 Task: Set the DVD angle for DVDRead Input to 60.
Action: Mouse moved to (114, 7)
Screenshot: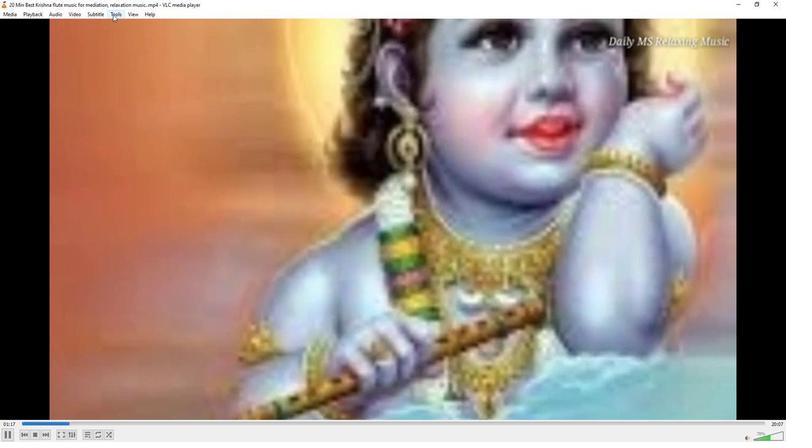 
Action: Mouse pressed left at (114, 7)
Screenshot: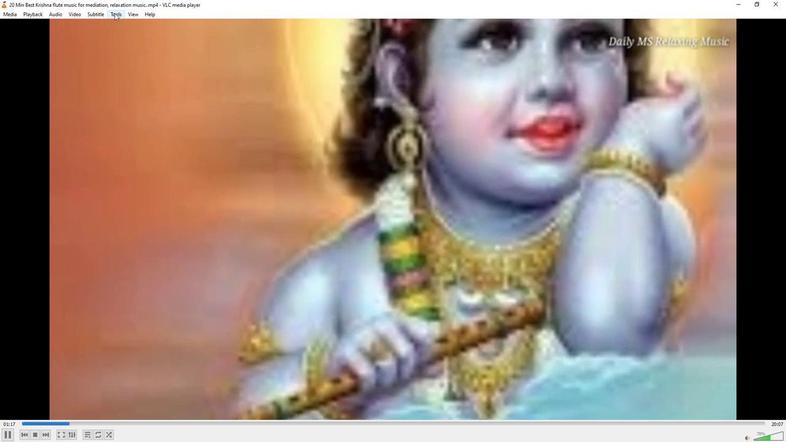 
Action: Mouse moved to (130, 110)
Screenshot: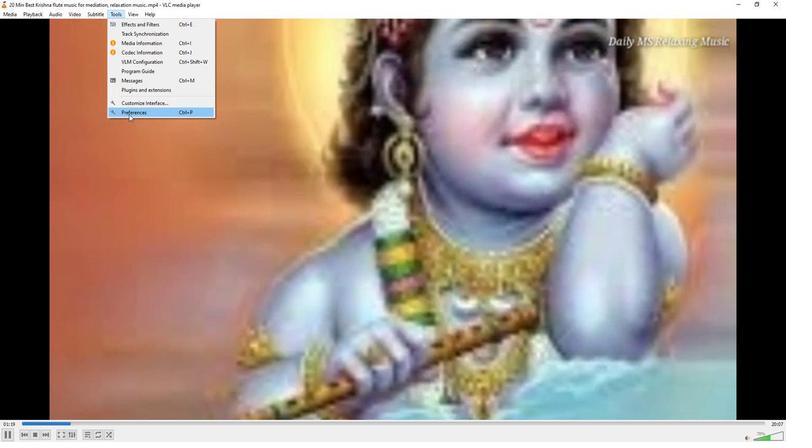 
Action: Mouse pressed left at (130, 110)
Screenshot: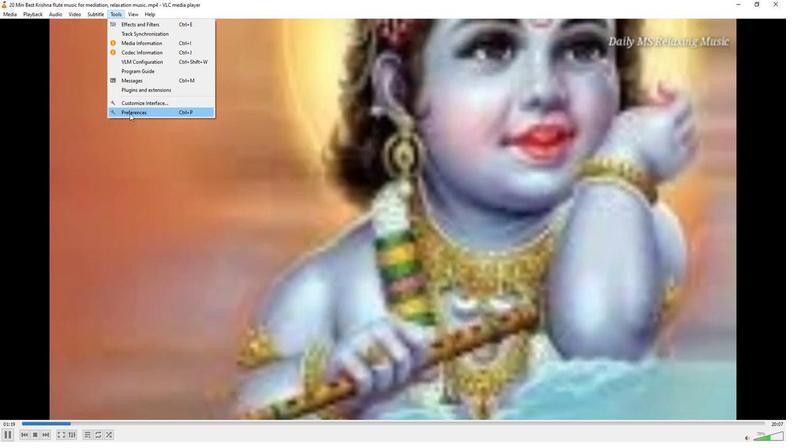 
Action: Mouse moved to (260, 364)
Screenshot: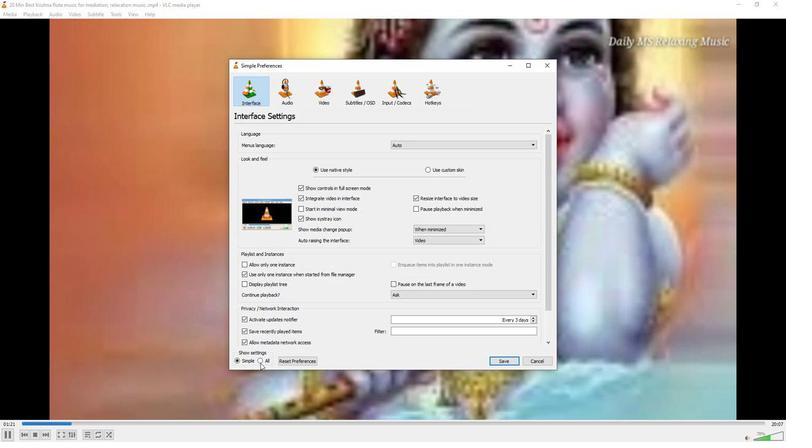 
Action: Mouse pressed left at (260, 364)
Screenshot: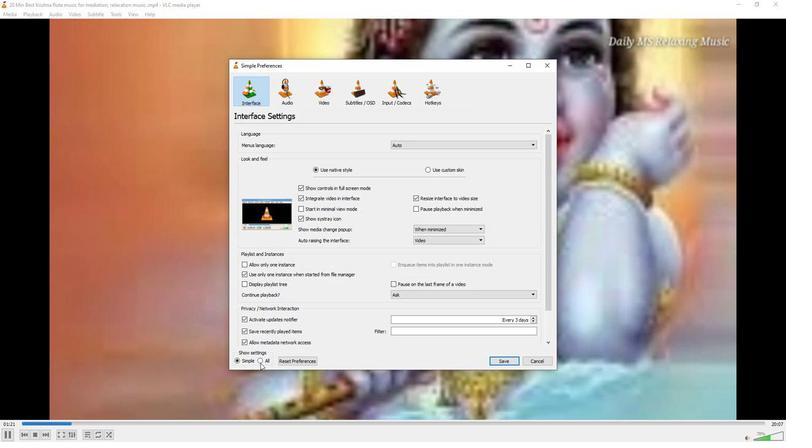 
Action: Mouse moved to (248, 222)
Screenshot: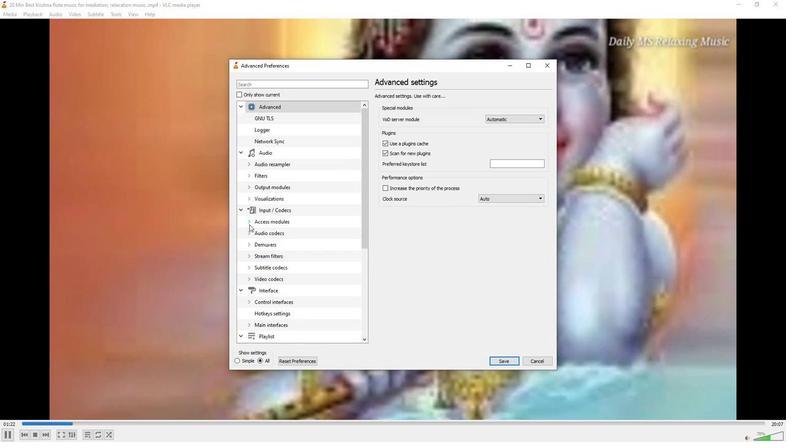 
Action: Mouse pressed left at (248, 222)
Screenshot: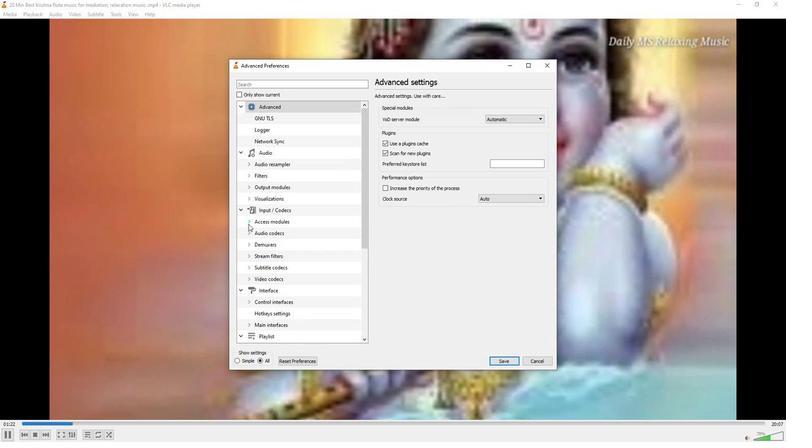 
Action: Mouse moved to (273, 311)
Screenshot: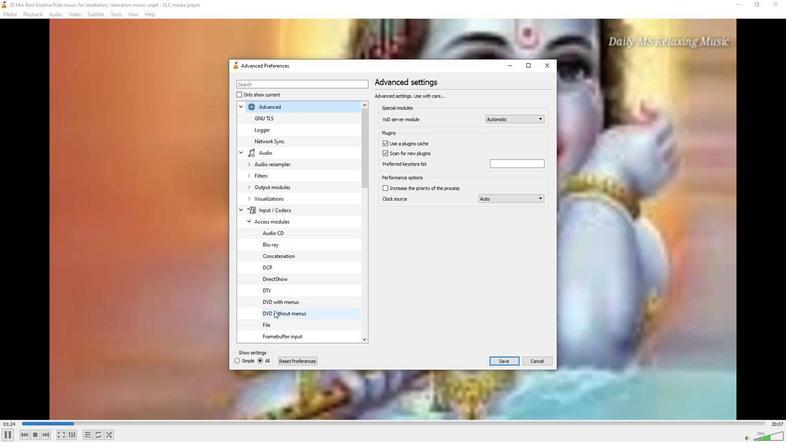 
Action: Mouse pressed left at (273, 311)
Screenshot: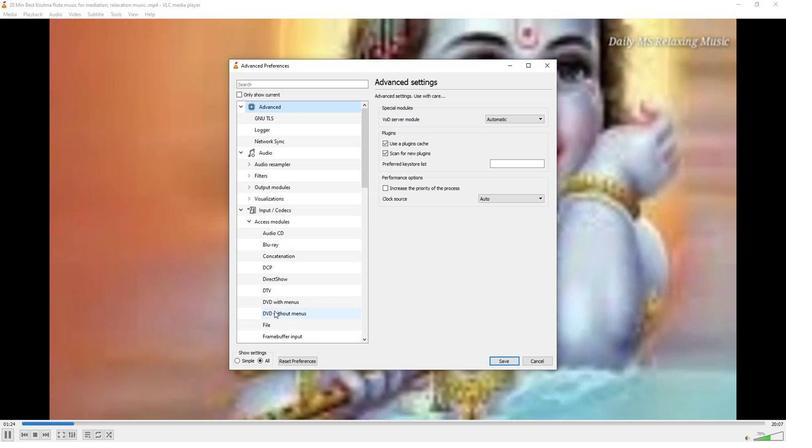 
Action: Mouse moved to (534, 108)
Screenshot: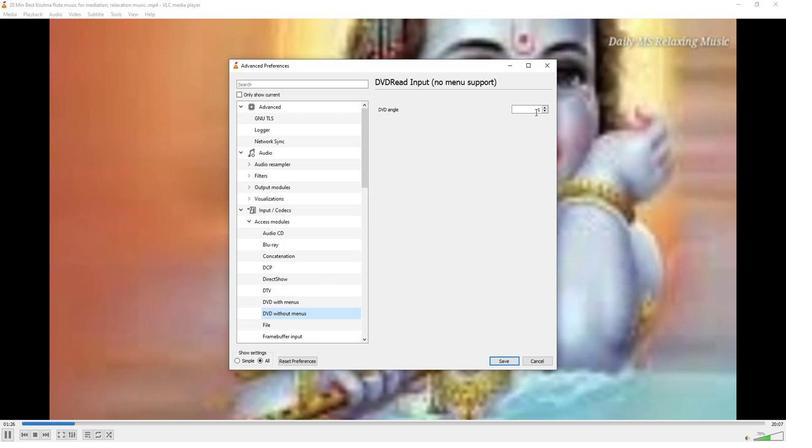 
Action: Mouse pressed left at (534, 108)
Screenshot: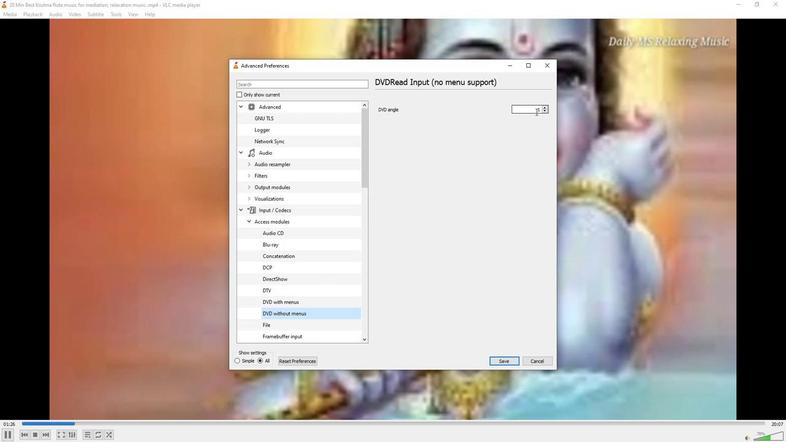 
Action: Mouse pressed left at (534, 108)
Screenshot: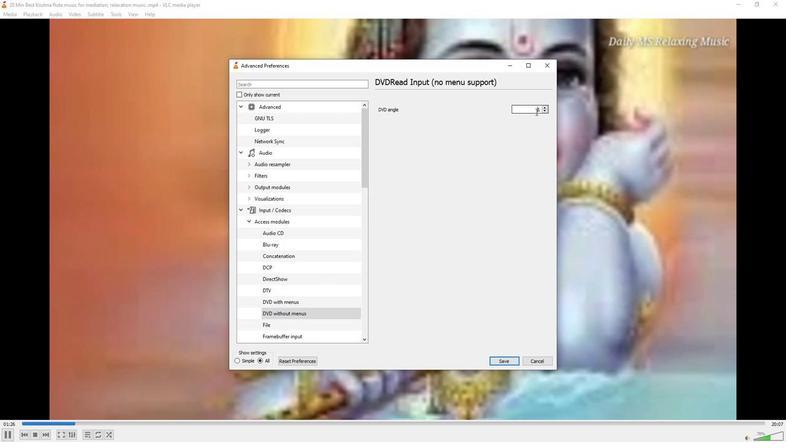 
Action: Key pressed 60
Screenshot: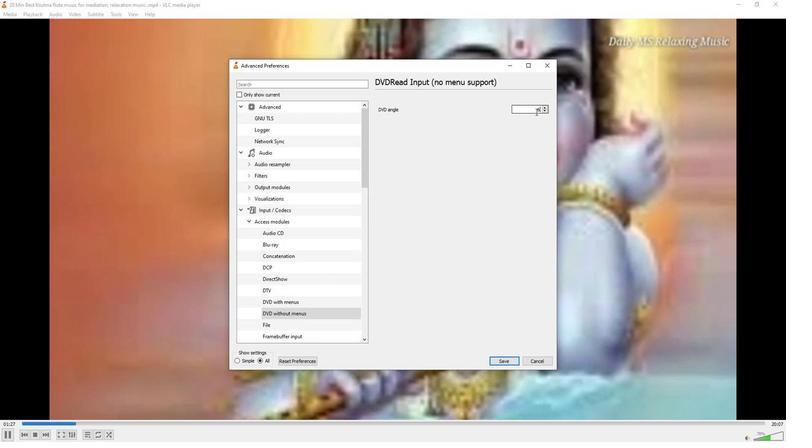 
Action: Mouse moved to (472, 151)
Screenshot: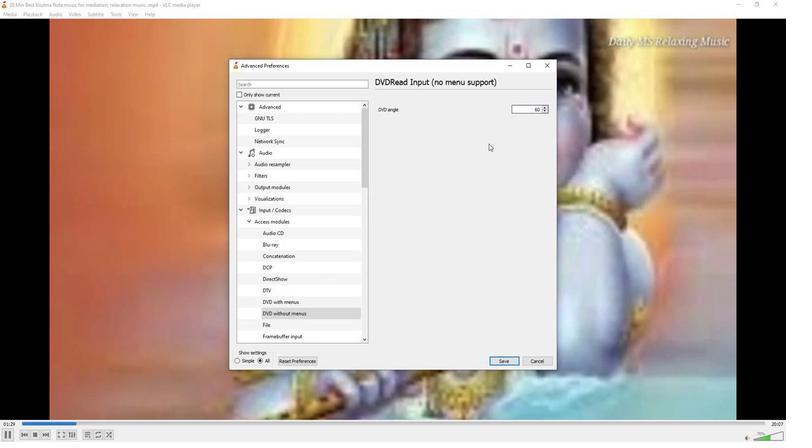 
